 Task: Set up a 30-minute session to discuss remote work best practices.
Action: Mouse moved to (82, 132)
Screenshot: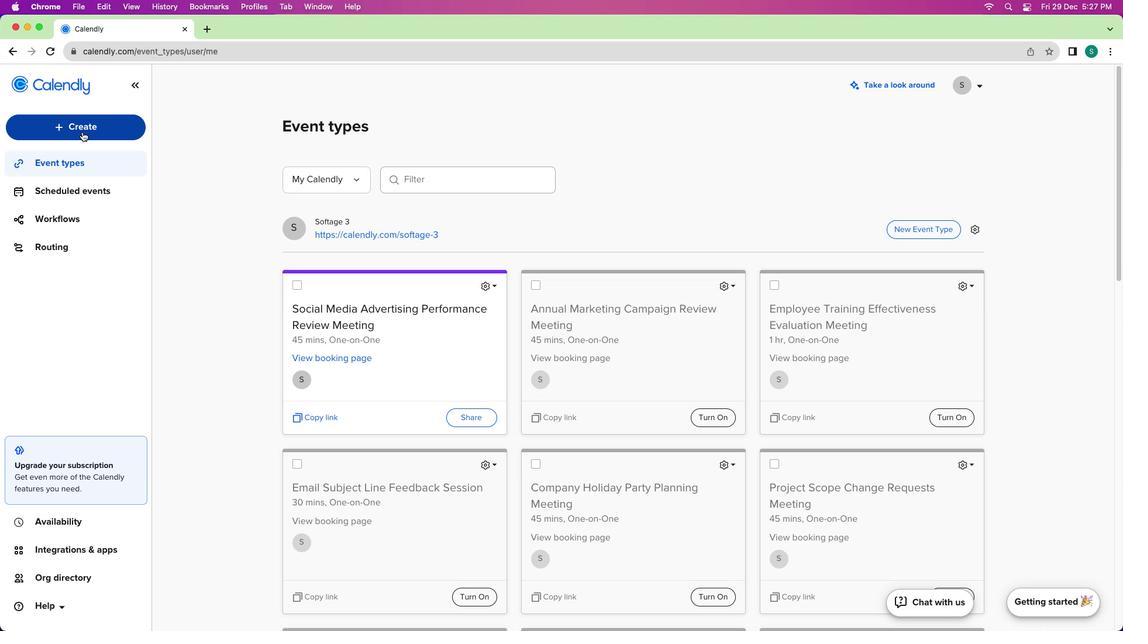 
Action: Mouse pressed left at (82, 132)
Screenshot: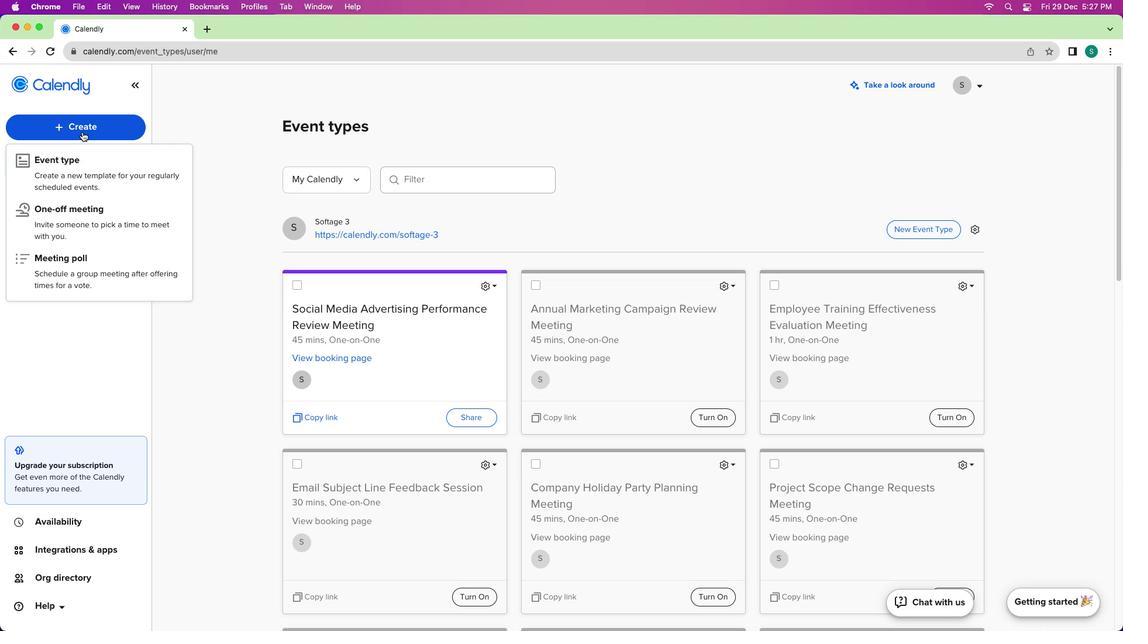 
Action: Mouse moved to (87, 157)
Screenshot: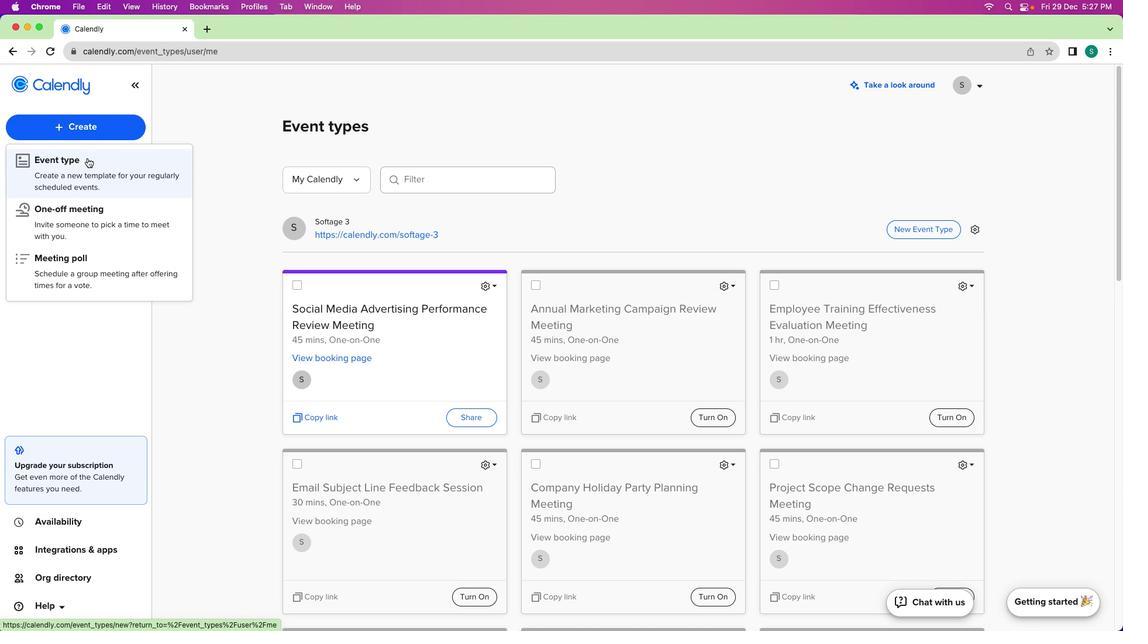 
Action: Mouse pressed left at (87, 157)
Screenshot: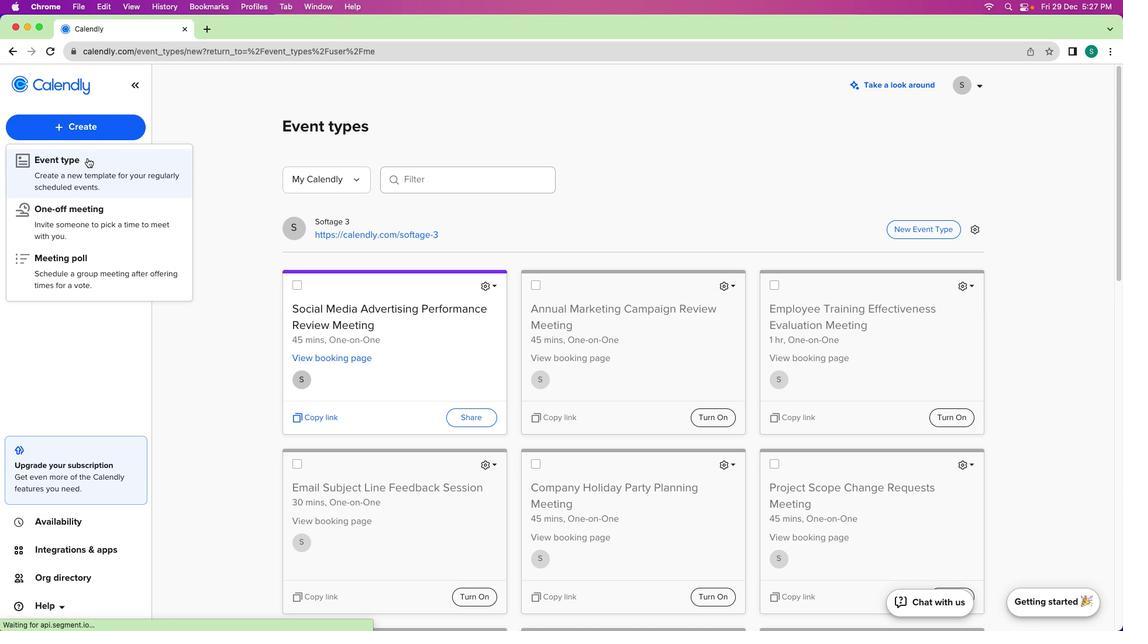 
Action: Mouse moved to (410, 236)
Screenshot: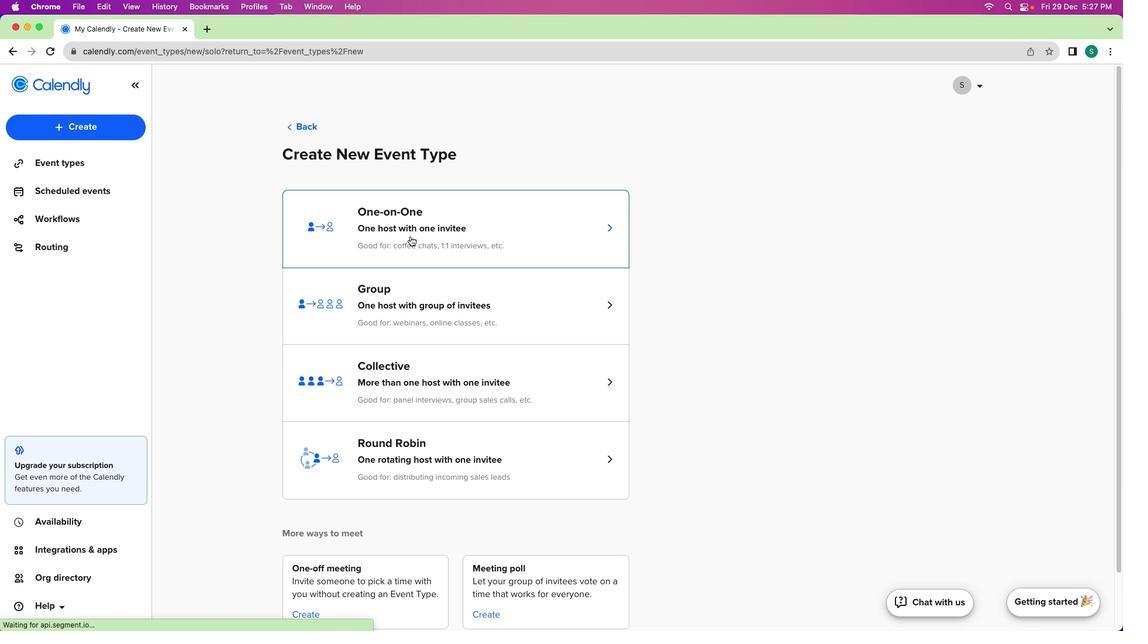 
Action: Mouse pressed left at (410, 236)
Screenshot: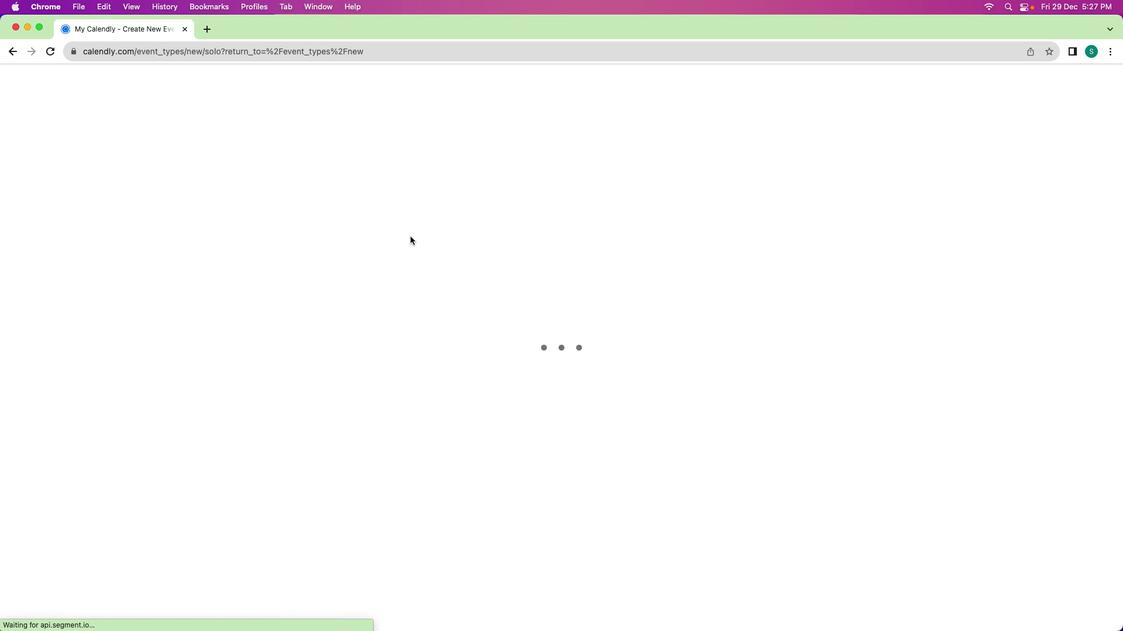 
Action: Mouse moved to (128, 177)
Screenshot: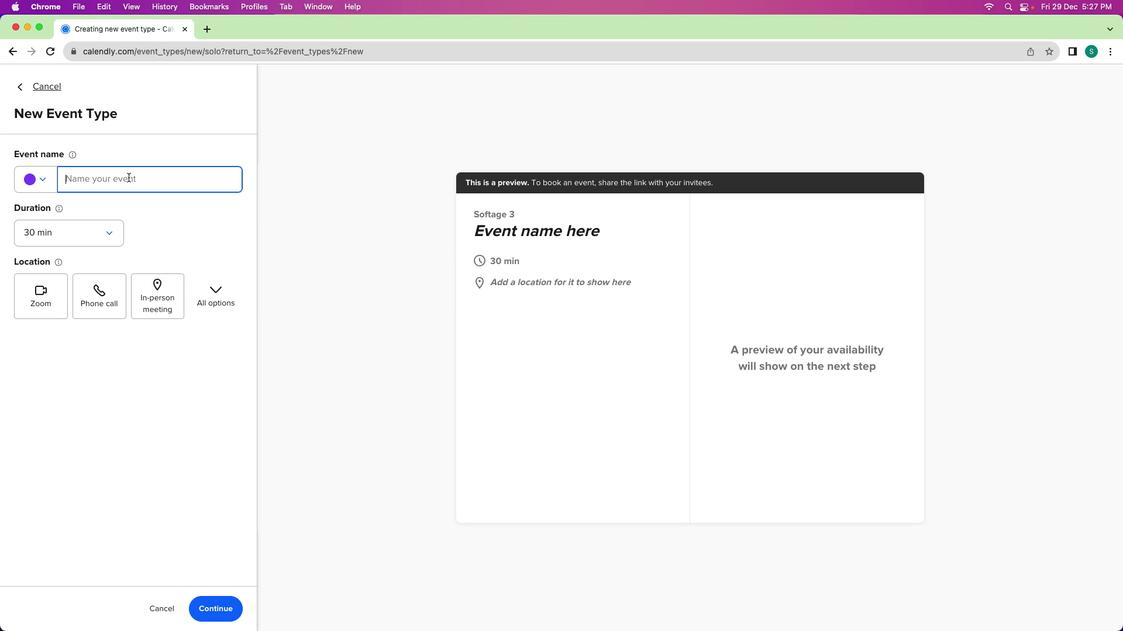 
Action: Mouse pressed left at (128, 177)
Screenshot: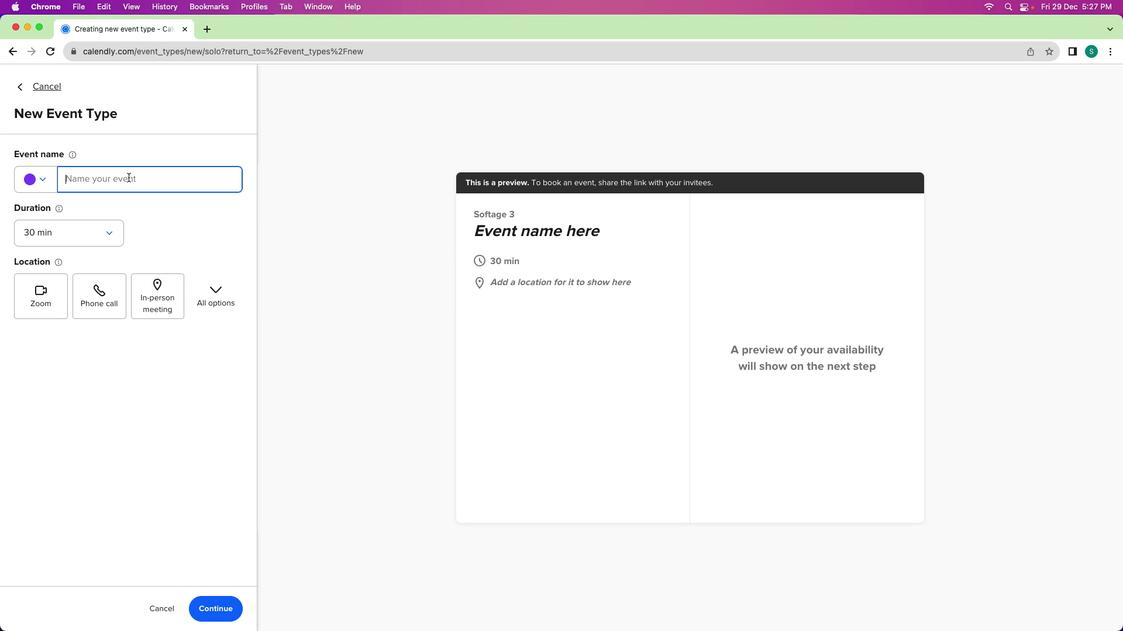 
Action: Mouse moved to (128, 177)
Screenshot: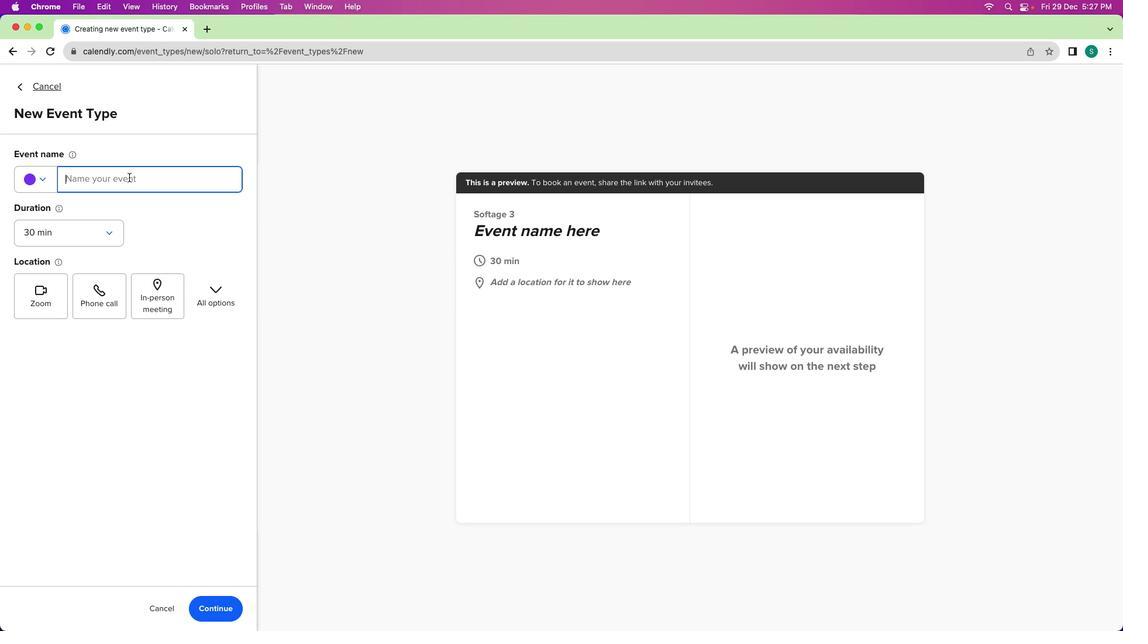 
Action: Key pressed Key.shiftKey.shift'M'Key.backspaceKey.shift'R''e''m''o''t''e'Key.spaceKey.shift'W''o''r''k'Key.spaceKey.shift'B''e''s''t'Key.spaceKey.shift'P''r''a''c''t''i''c''e''s'Key.spaceKey.shift'D''i''s''c''u''s''s''i''o''n'Key.spaceKey.shift'S''e''s''s''i''o''n'
Screenshot: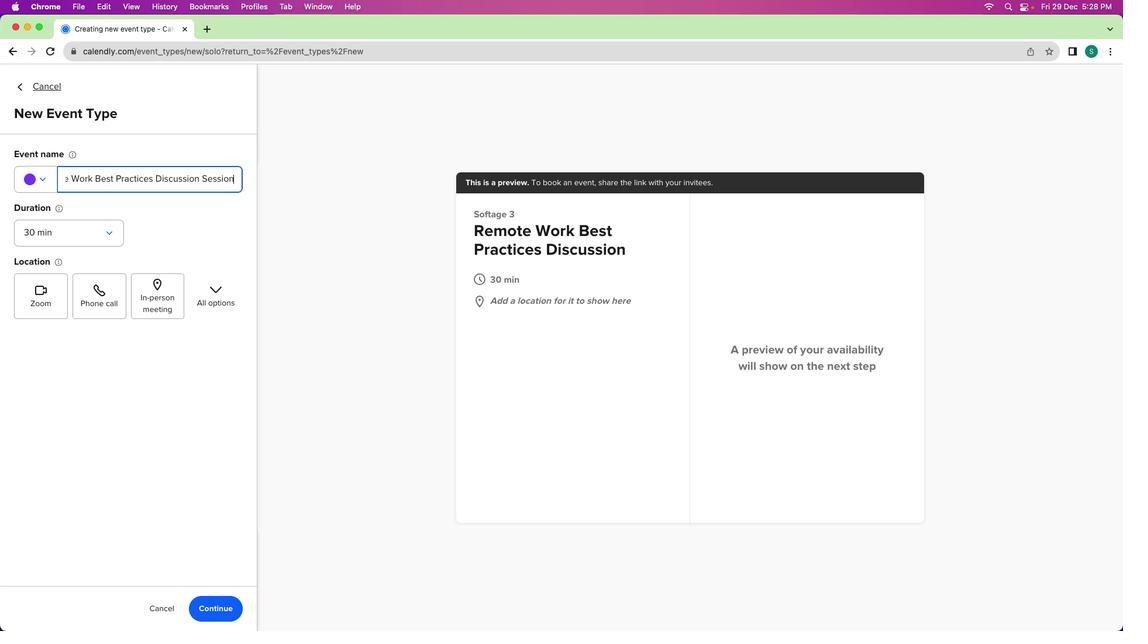 
Action: Mouse moved to (47, 184)
Screenshot: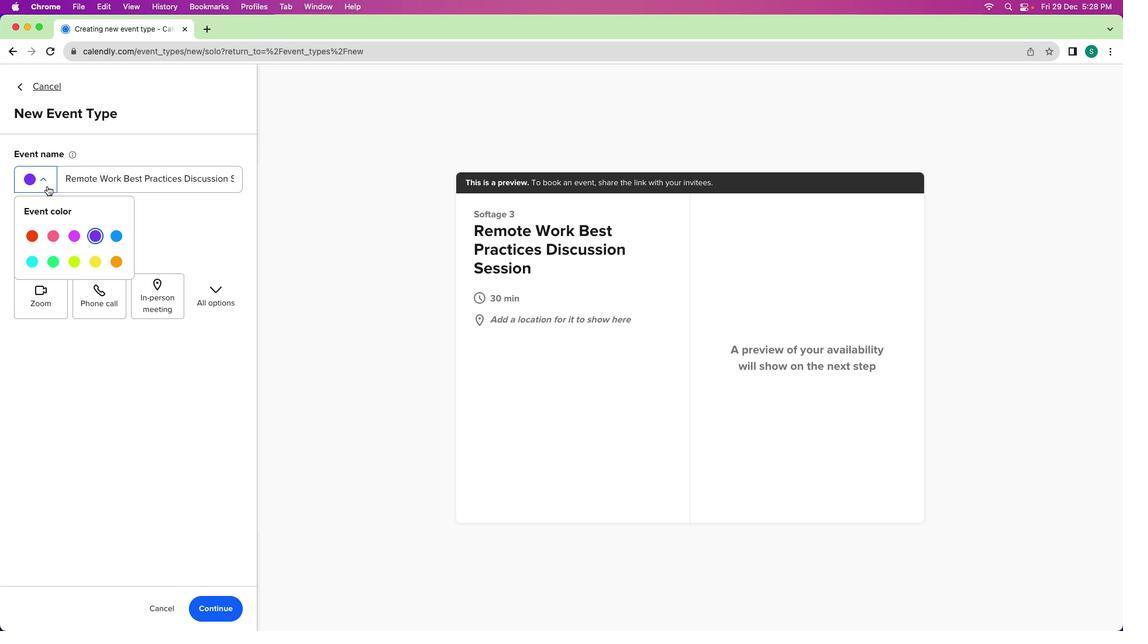 
Action: Mouse pressed left at (47, 184)
Screenshot: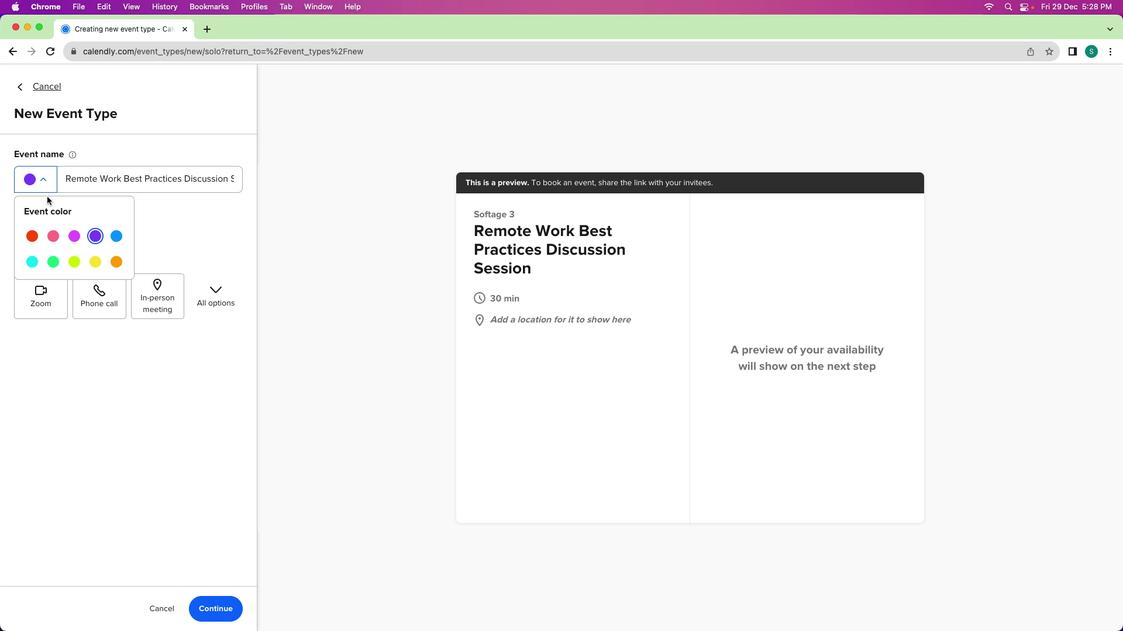 
Action: Mouse moved to (114, 234)
Screenshot: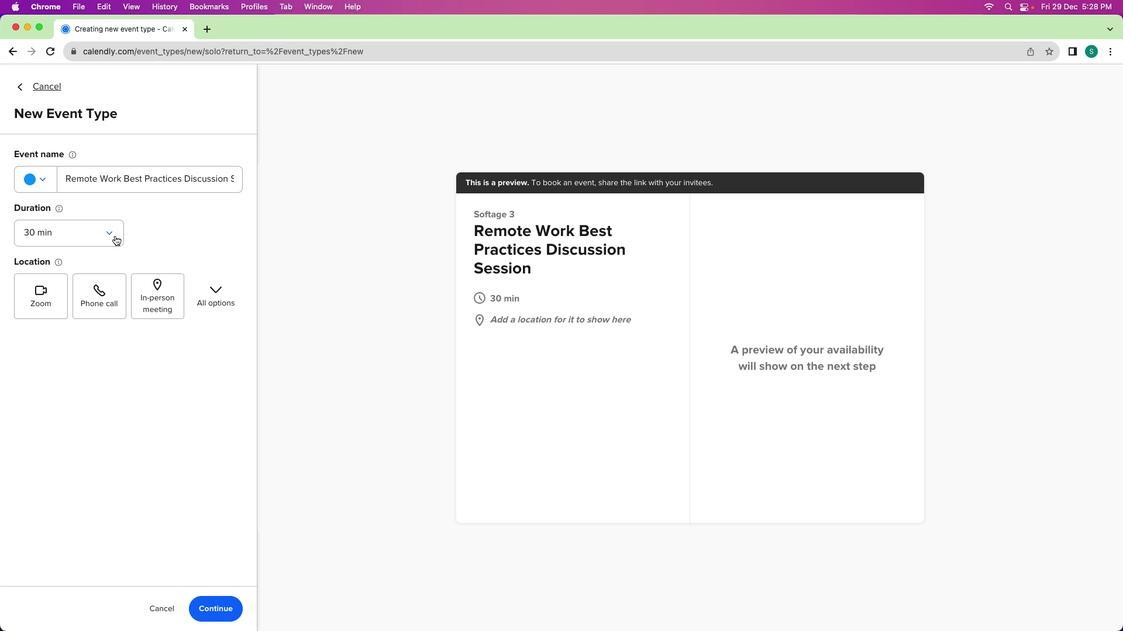
Action: Mouse pressed left at (114, 234)
Screenshot: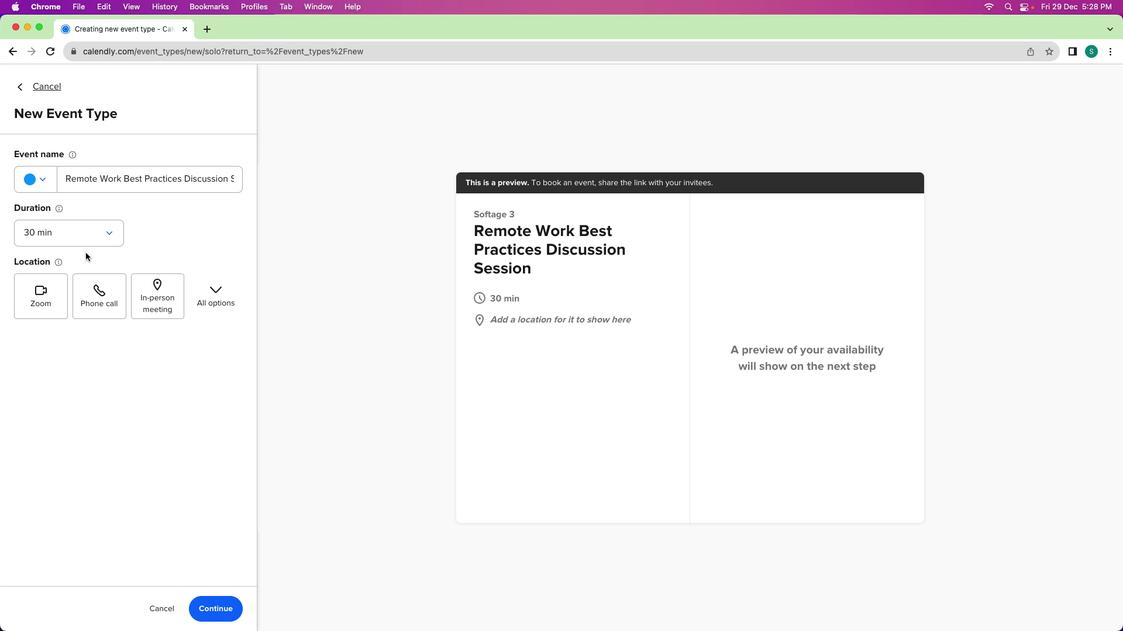 
Action: Mouse moved to (57, 305)
Screenshot: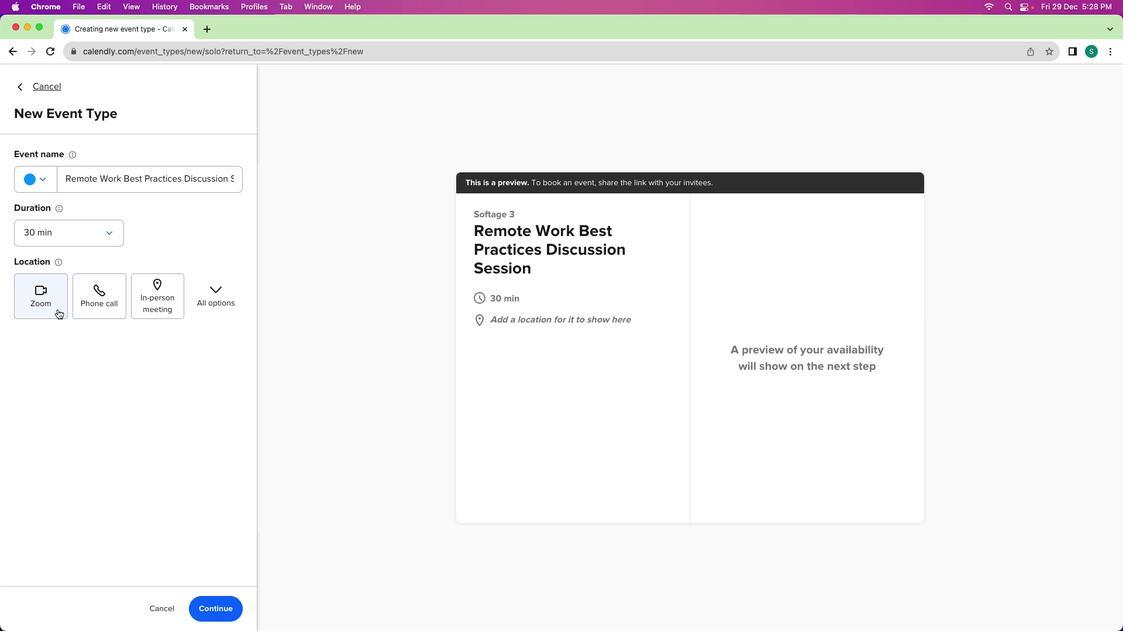 
Action: Mouse pressed left at (57, 305)
Screenshot: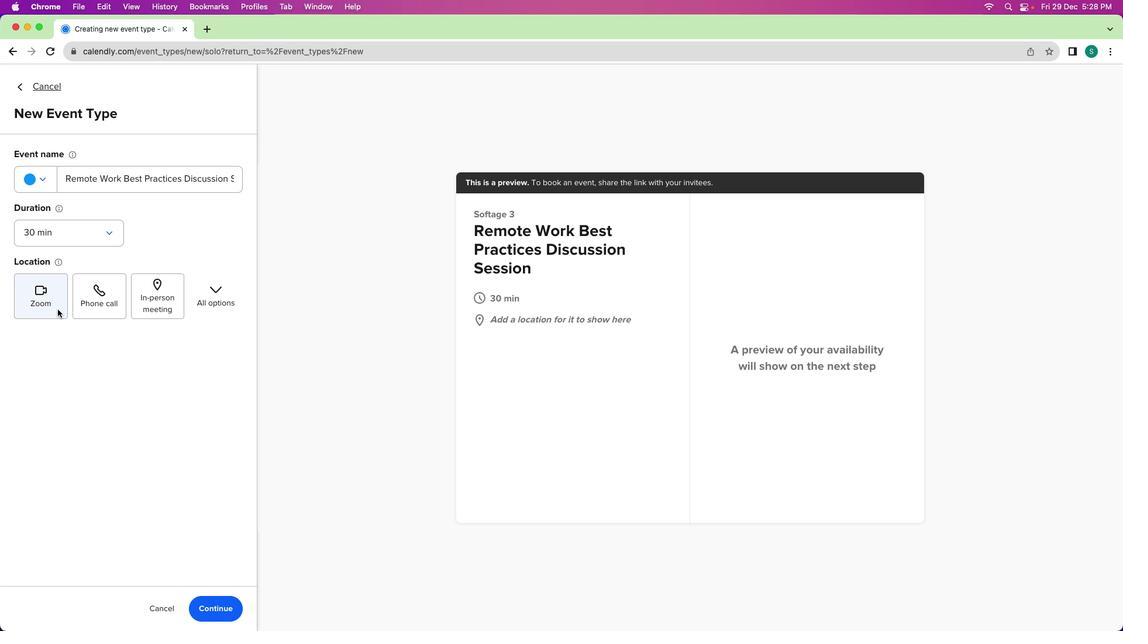 
Action: Mouse moved to (217, 609)
Screenshot: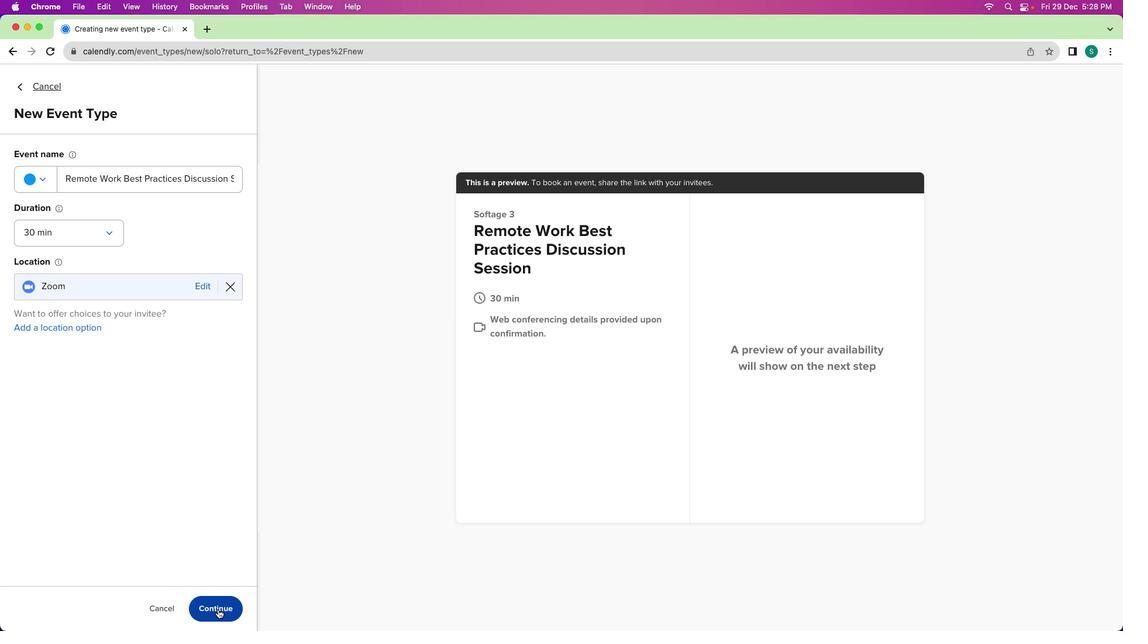 
Action: Mouse pressed left at (217, 609)
Screenshot: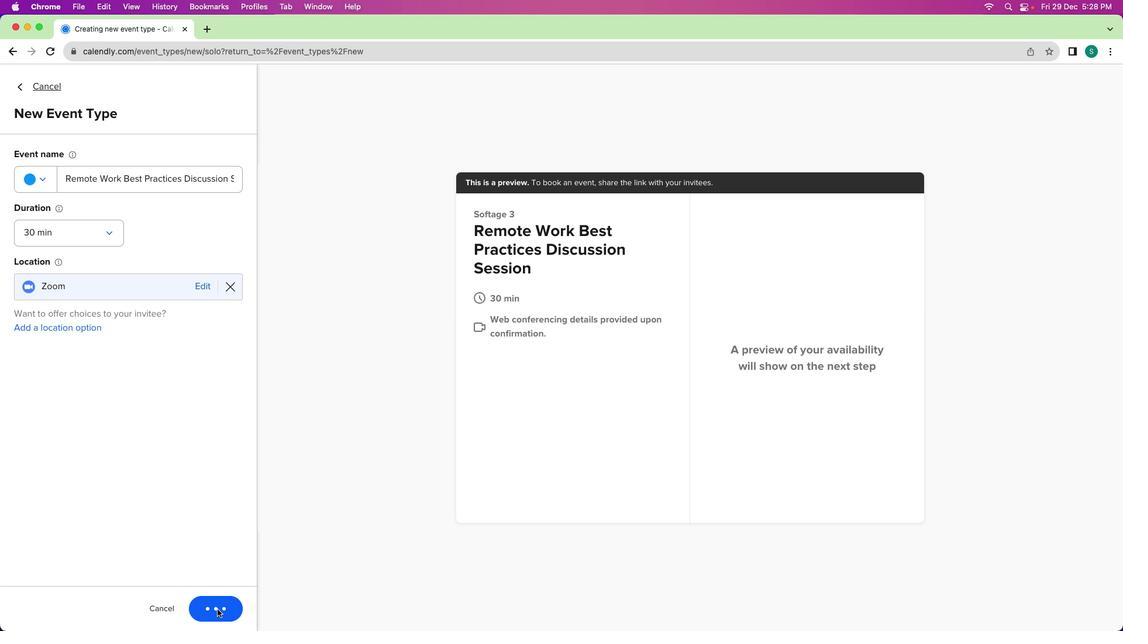 
Action: Mouse moved to (170, 210)
Screenshot: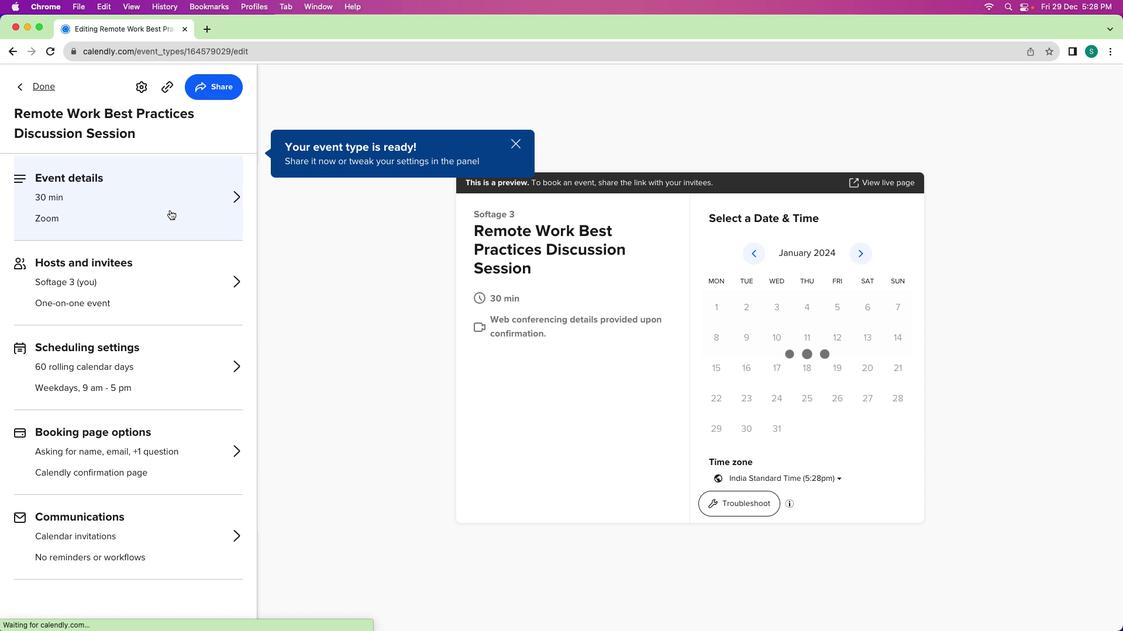 
Action: Mouse pressed left at (170, 210)
Screenshot: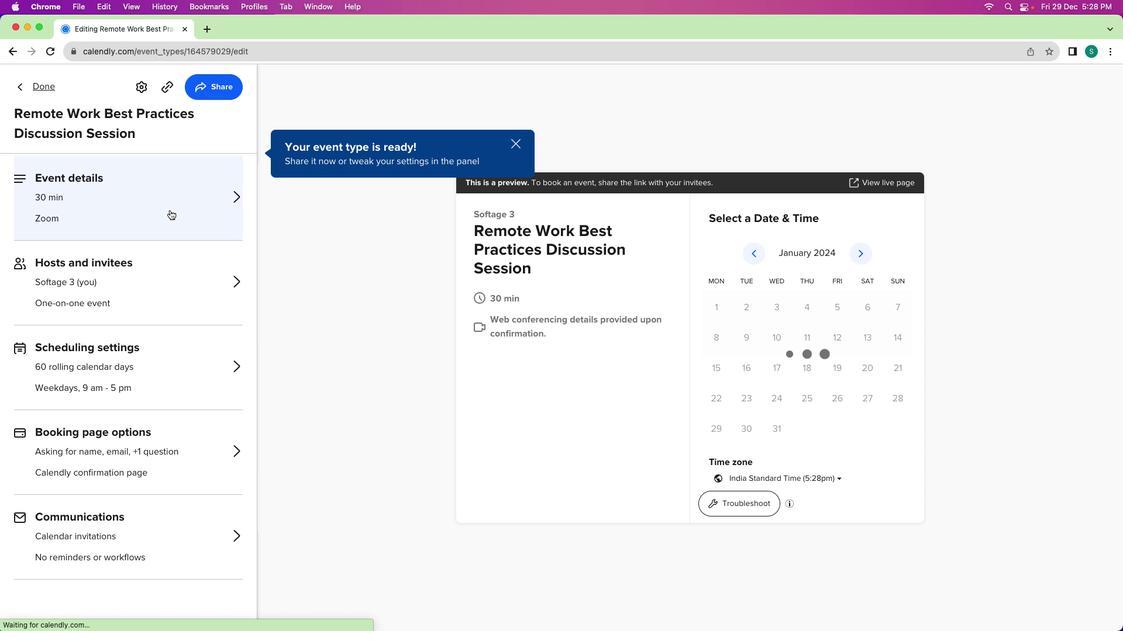 
Action: Mouse moved to (128, 427)
Screenshot: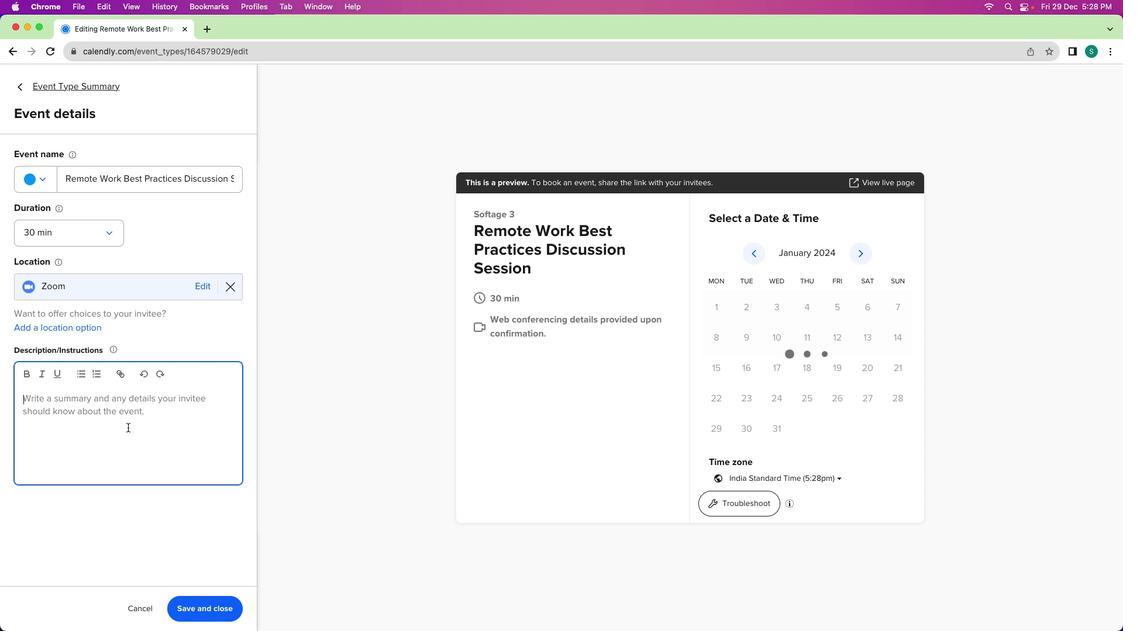 
Action: Mouse pressed left at (128, 427)
Screenshot: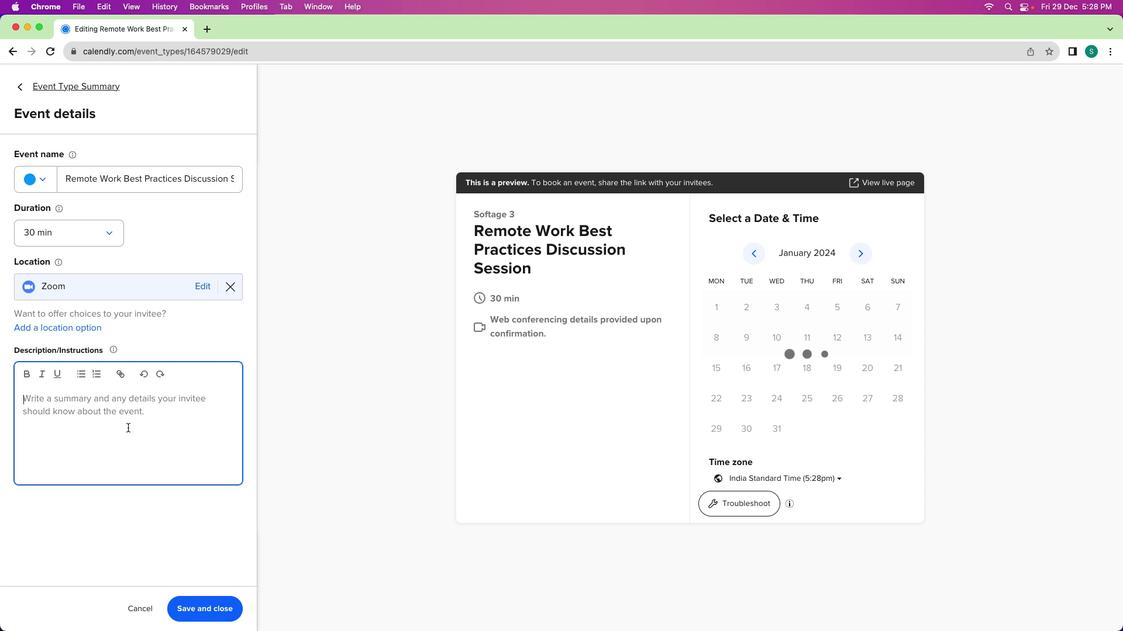 
Action: Mouse moved to (128, 427)
Screenshot: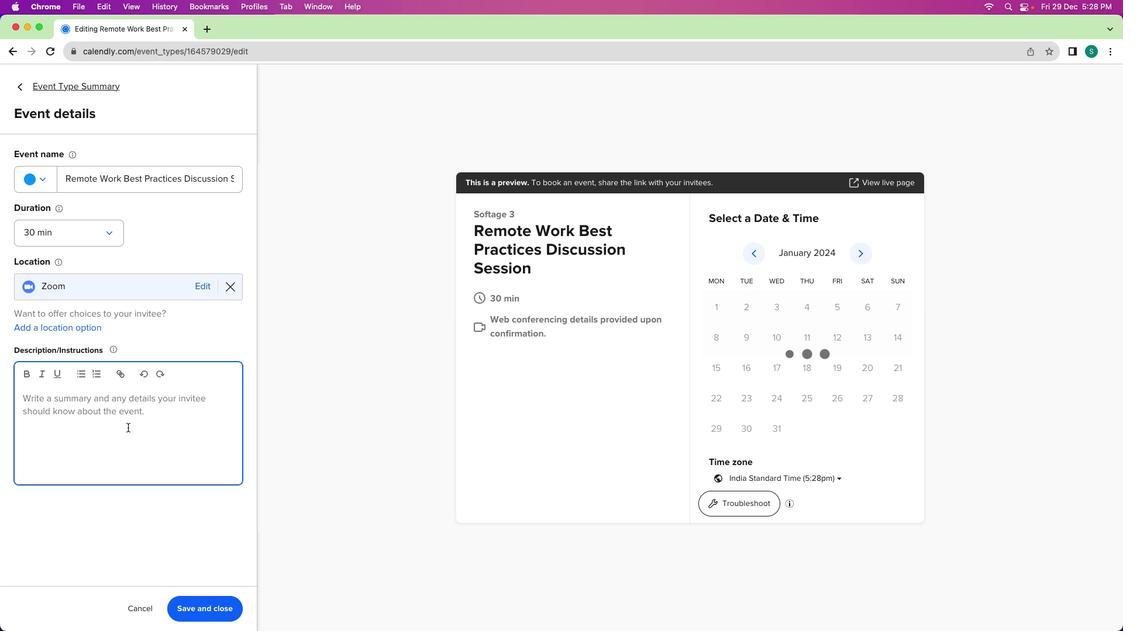 
Action: Key pressed Key.shift'A'Key.space'f''o''c''u''s''e''d'Key.space's''e''s''s''i''o''n'Key.space'd''e''d''c'Key.backspaceKey.backspaceKey.backspace'i''s''c''u''s''s''i''n''g'Key.space'r''e''m''o''t''e'Key.space'w''o''r''k'Key.space'b''e''s''t'Key.space'p''r''a''c''t''i''c''e''s'Key.spaceKey.backspace','Key.space'w''e'Key.backspaceKey.backspaceKey.backspaceKey.backspace'.'Key.spaceKey.shift'W''e'Key.space'w''i''l''l'Key.space'e''x''l'Key.backspace'p''l''o''r''e'Key.space'e''f''f''e''c''t''i''v''e'Key.space's''t''r''a''t''e''g''i''e''s'Key.space'f''o''r'Key.space'r''e''m''o''t''e'Key.space'c''o''l''l''a''b''o''r''a''t''i''o''n'','Key.space'c''o''m''m''u''n''i''c''a''t''i''o''n'Key.space't''o''o''l''s'','Key.space't''i''m''e'Key.space'm''a''n''a''g''e''m''e''n''t'','Key.space'a''n''d'Key.space'm''a''i''n''t''a''i''n''i''n''g'Key.space'w''o''r''k''-''l''i''f''e'Key.space'b''a''l''a''n''c''e''.'
Screenshot: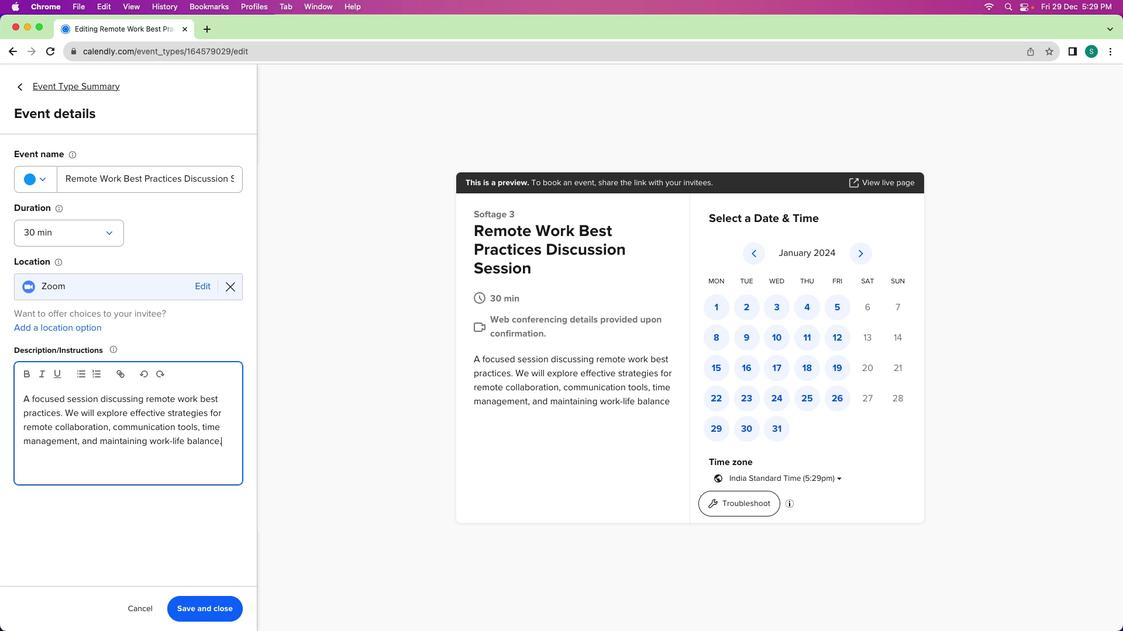 
Action: Mouse moved to (224, 604)
Screenshot: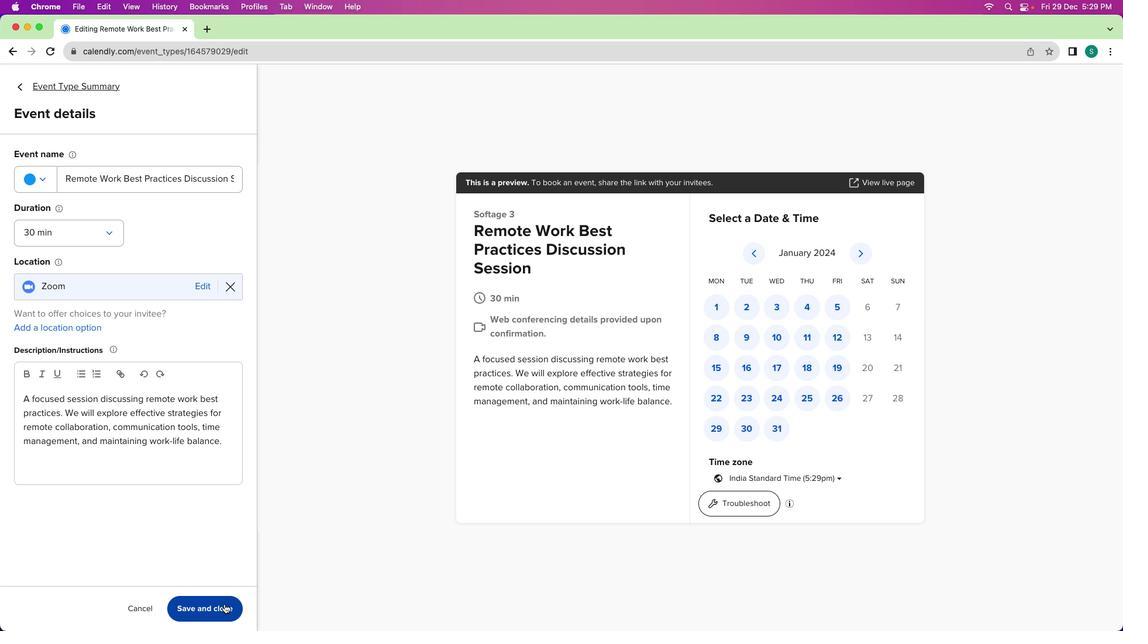 
Action: Mouse pressed left at (224, 604)
Screenshot: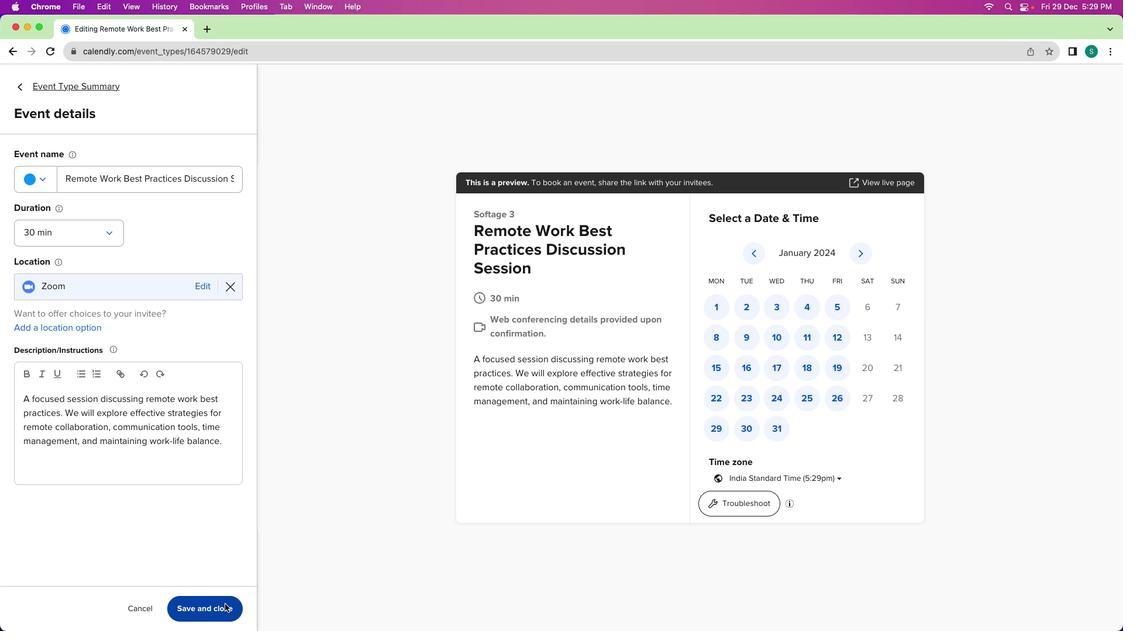 
Action: Mouse moved to (39, 90)
Screenshot: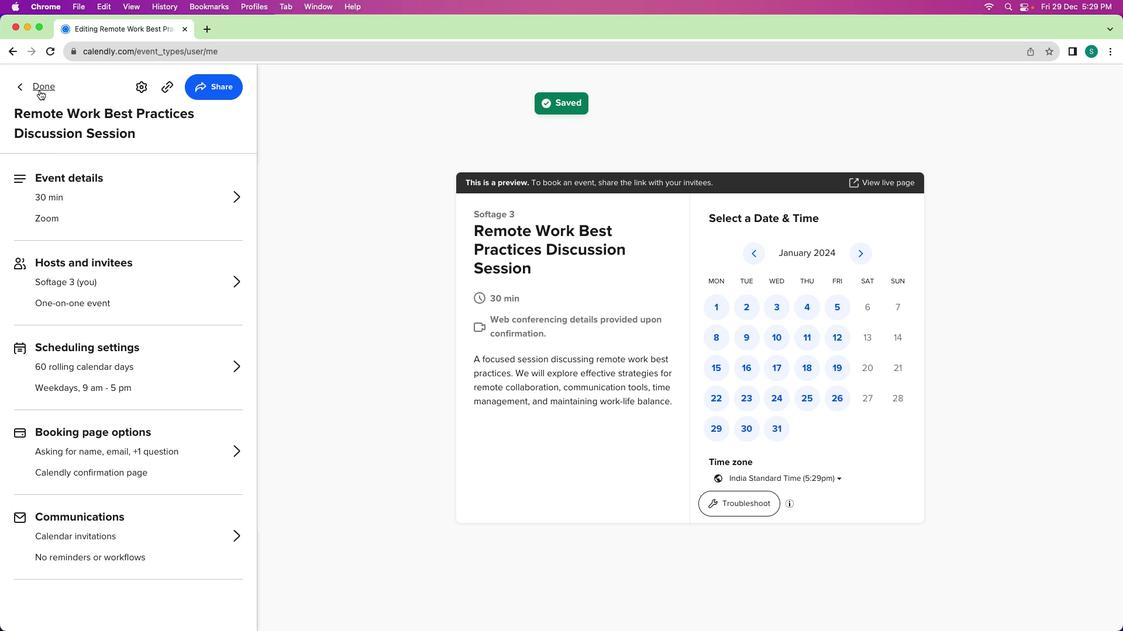 
Action: Mouse pressed left at (39, 90)
Screenshot: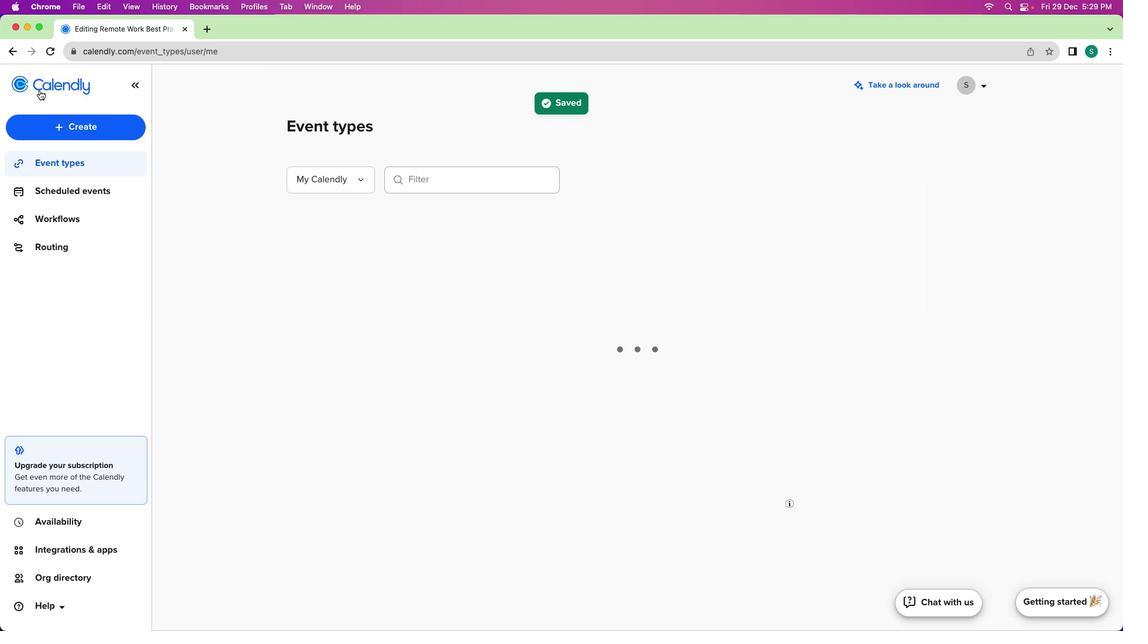 
Action: Mouse moved to (439, 378)
Screenshot: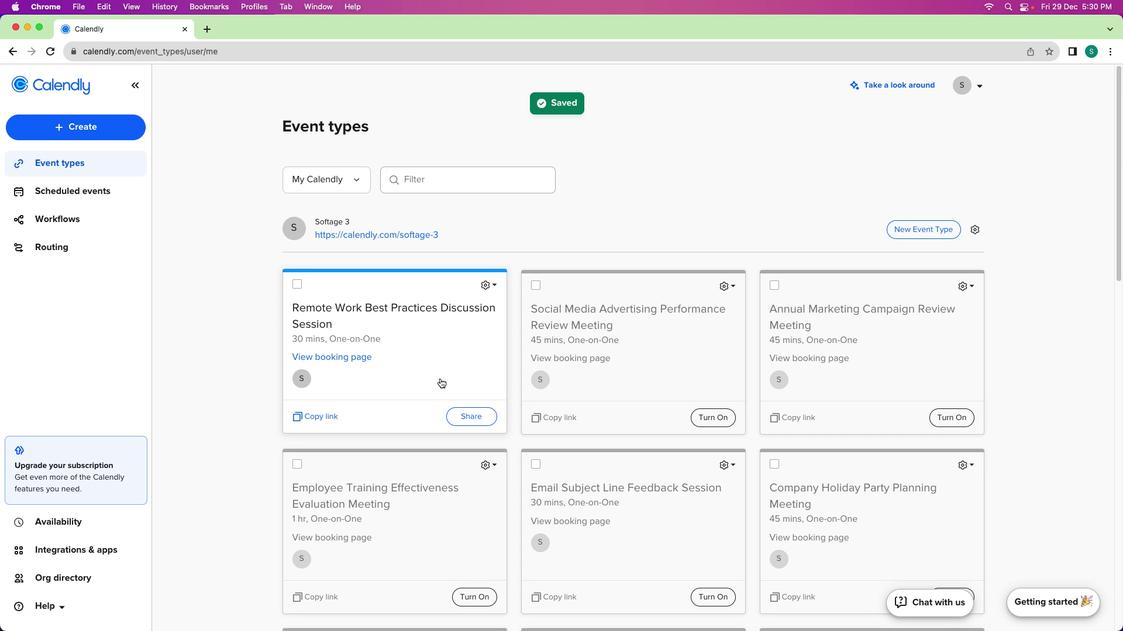 
